 Task: Add the task  Integrate website with a new live chat support system to the section Galaxy Quest in the project BioForge and add a Due Date to the respective task as 2023/12/28
Action: Mouse moved to (580, 366)
Screenshot: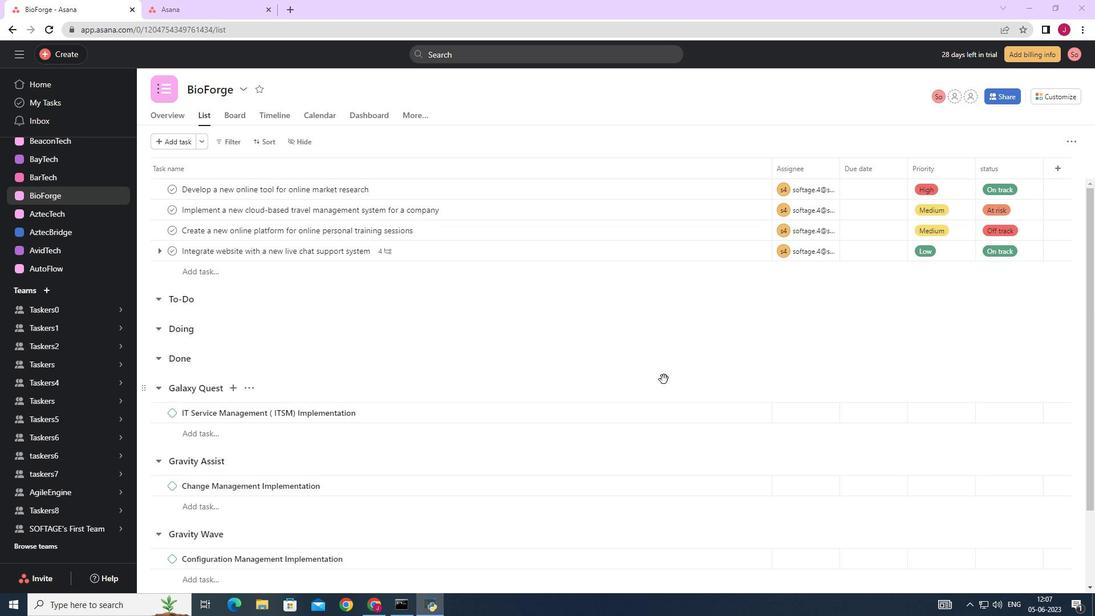 
Action: Mouse scrolled (580, 367) with delta (0, 0)
Screenshot: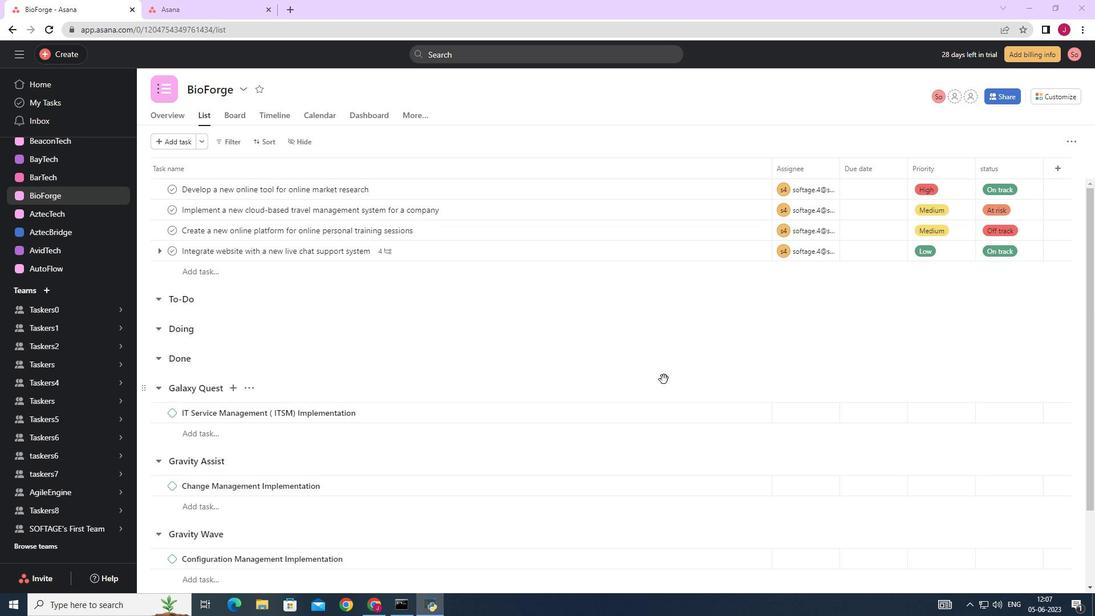 
Action: Mouse moved to (578, 366)
Screenshot: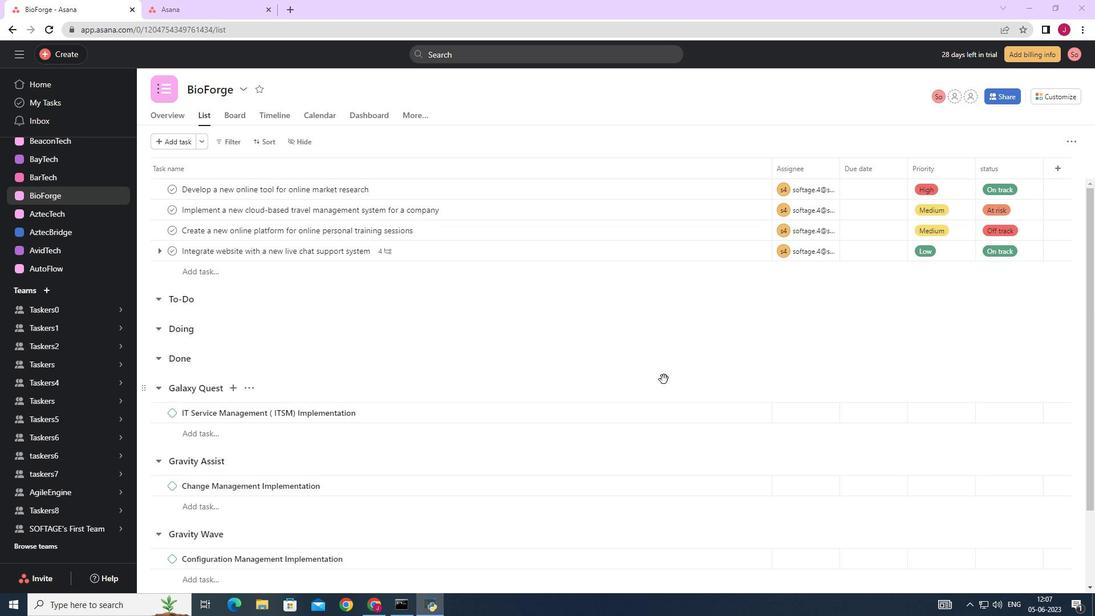 
Action: Mouse scrolled (578, 367) with delta (0, 0)
Screenshot: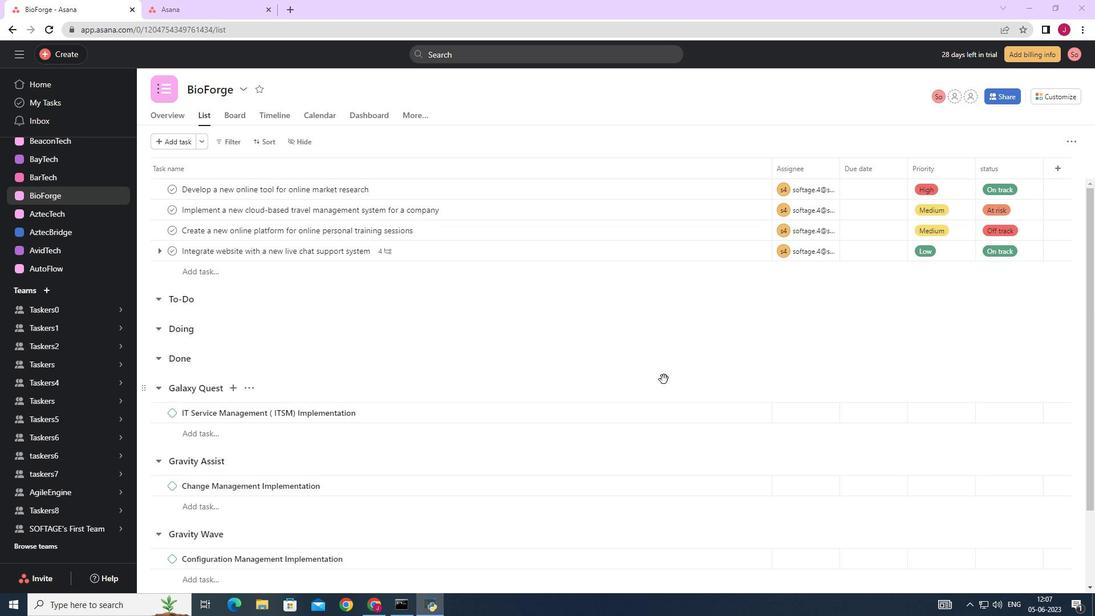 
Action: Mouse moved to (507, 345)
Screenshot: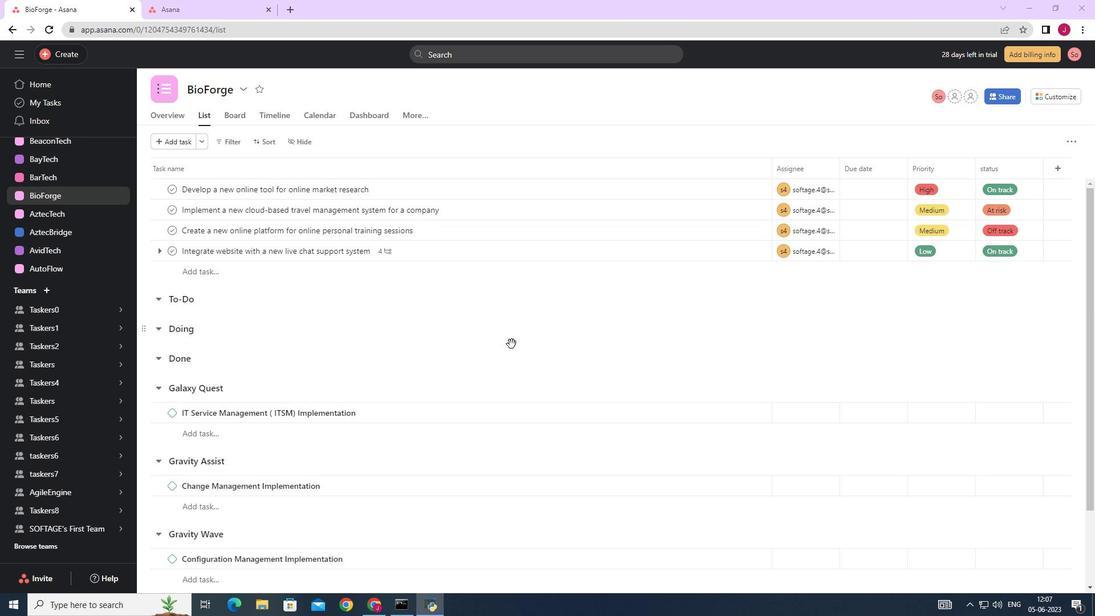 
Action: Mouse scrolled (507, 345) with delta (0, 0)
Screenshot: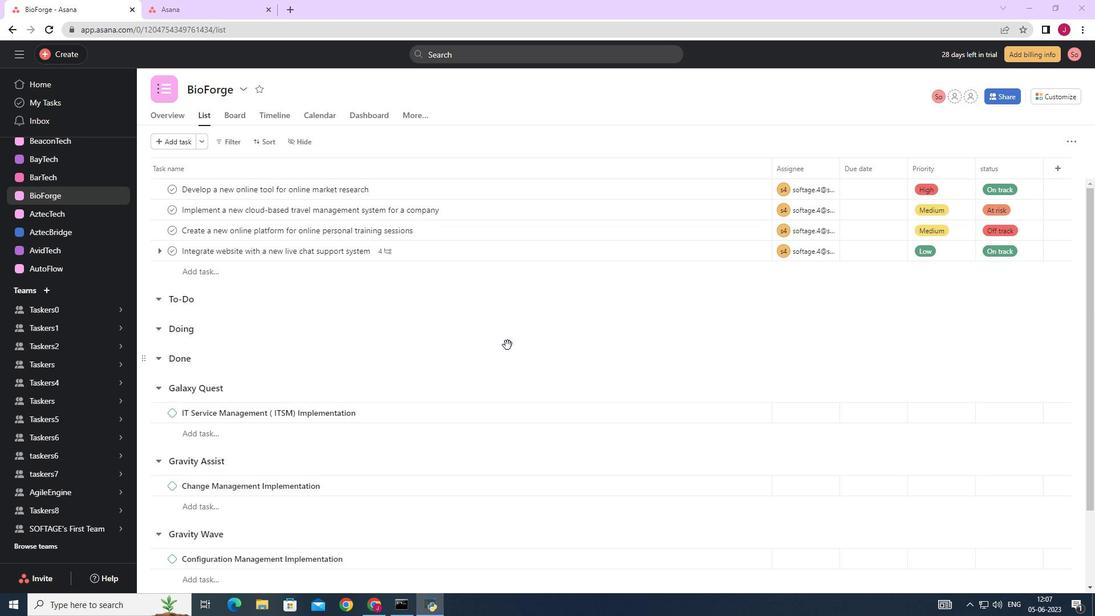 
Action: Mouse moved to (506, 345)
Screenshot: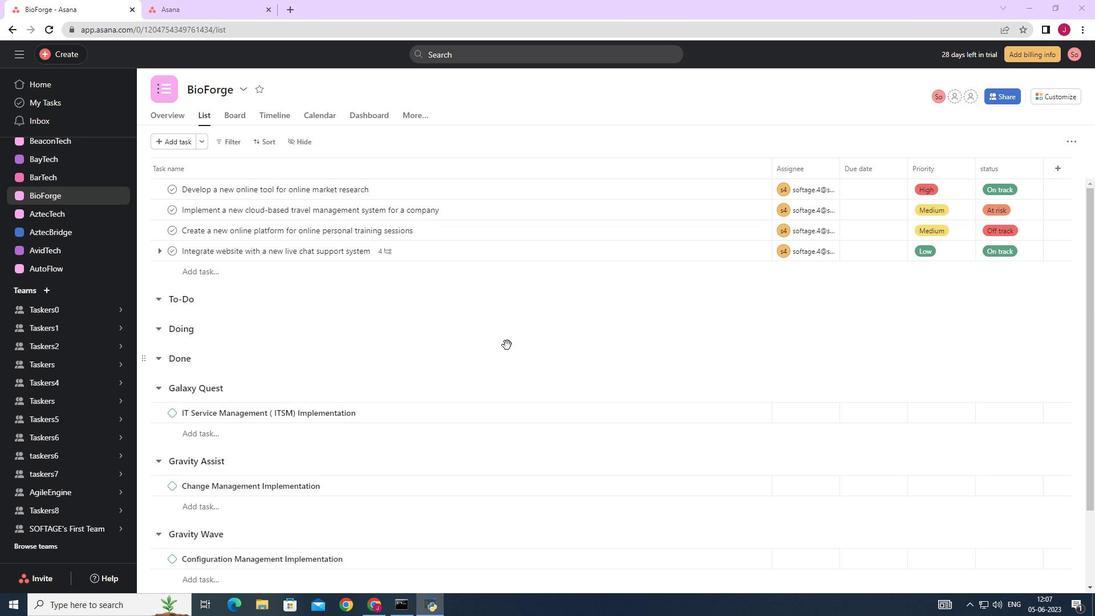 
Action: Mouse scrolled (506, 345) with delta (0, 0)
Screenshot: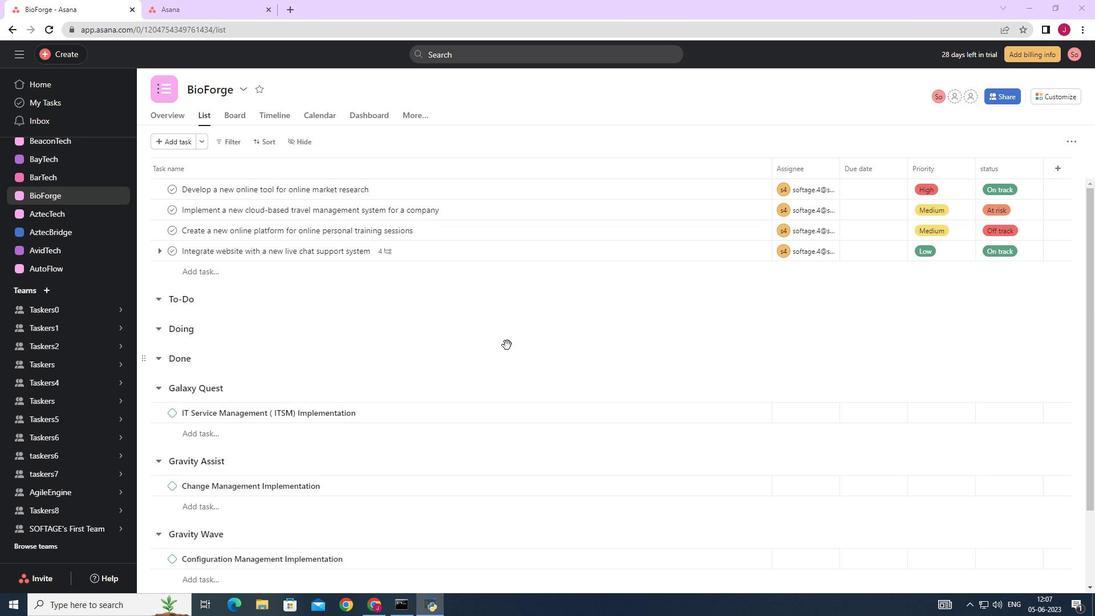 
Action: Mouse moved to (748, 253)
Screenshot: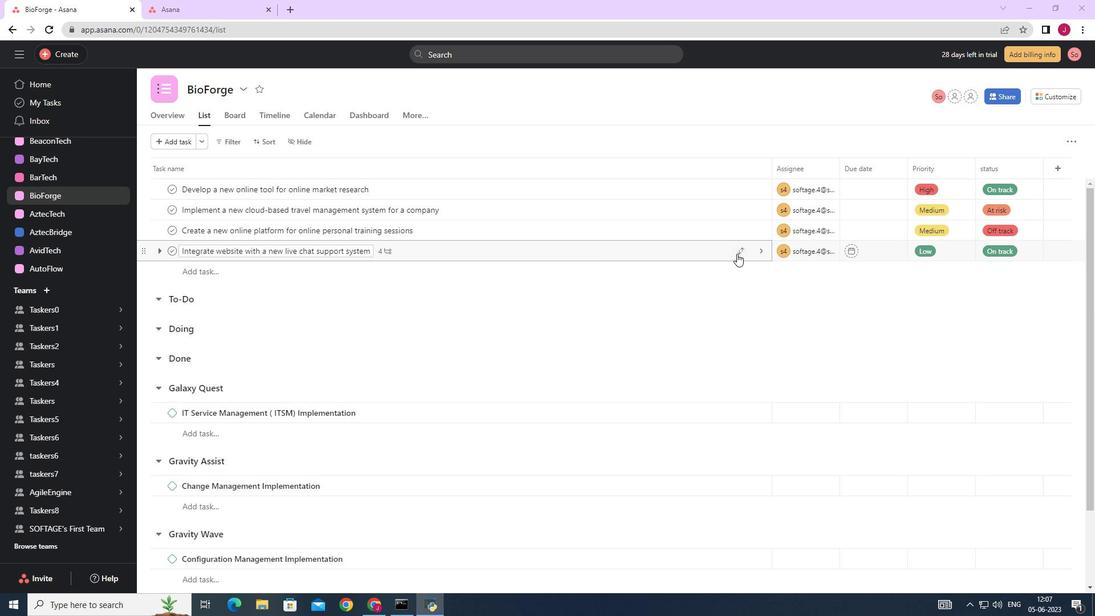 
Action: Mouse pressed left at (748, 253)
Screenshot: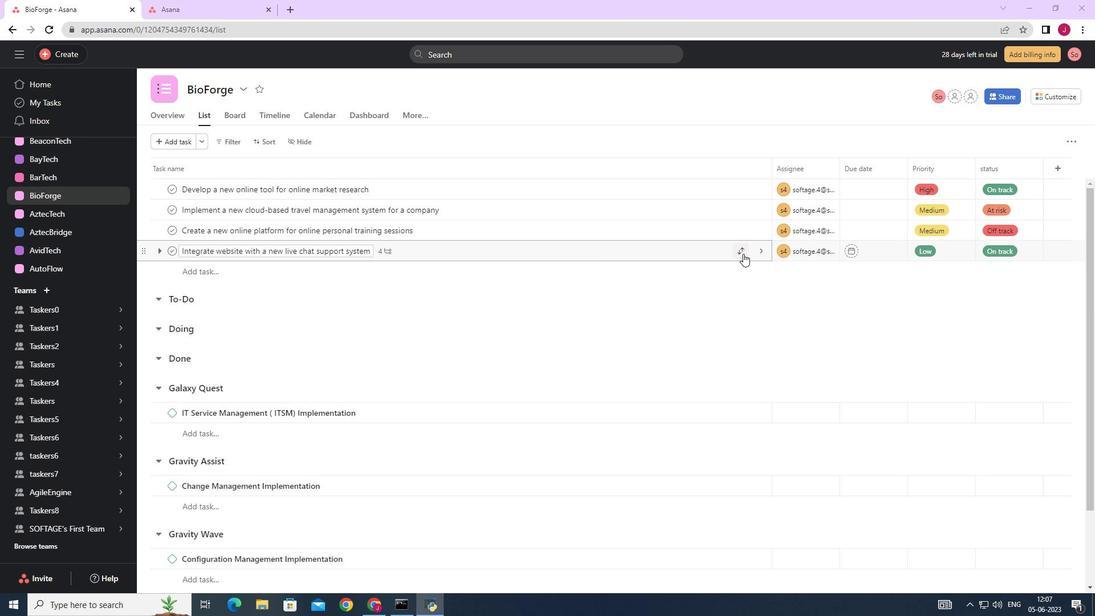 
Action: Mouse moved to (699, 377)
Screenshot: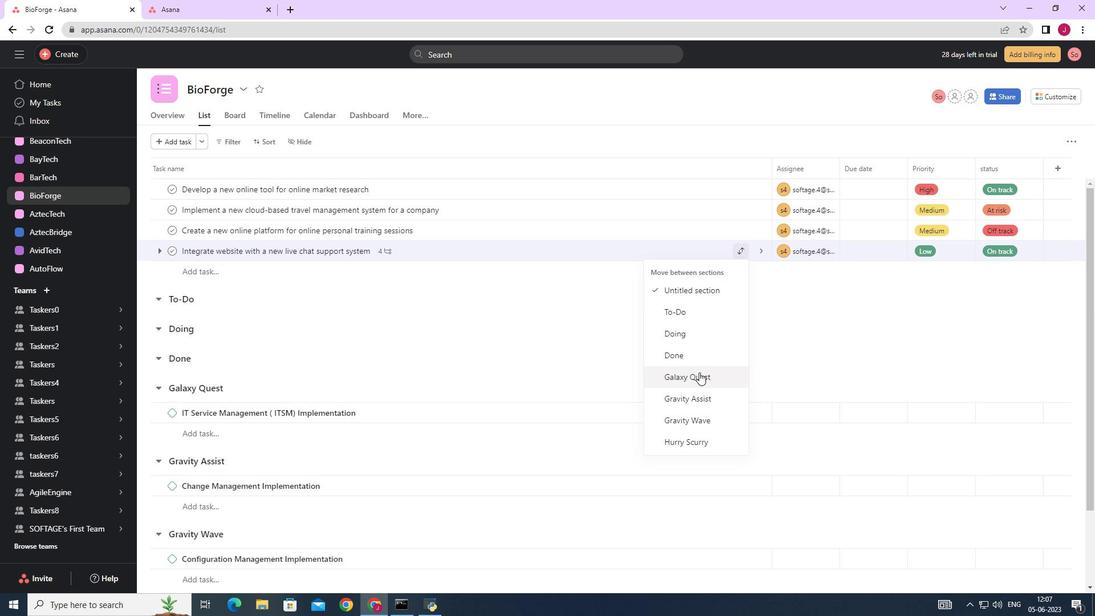 
Action: Mouse pressed left at (699, 377)
Screenshot: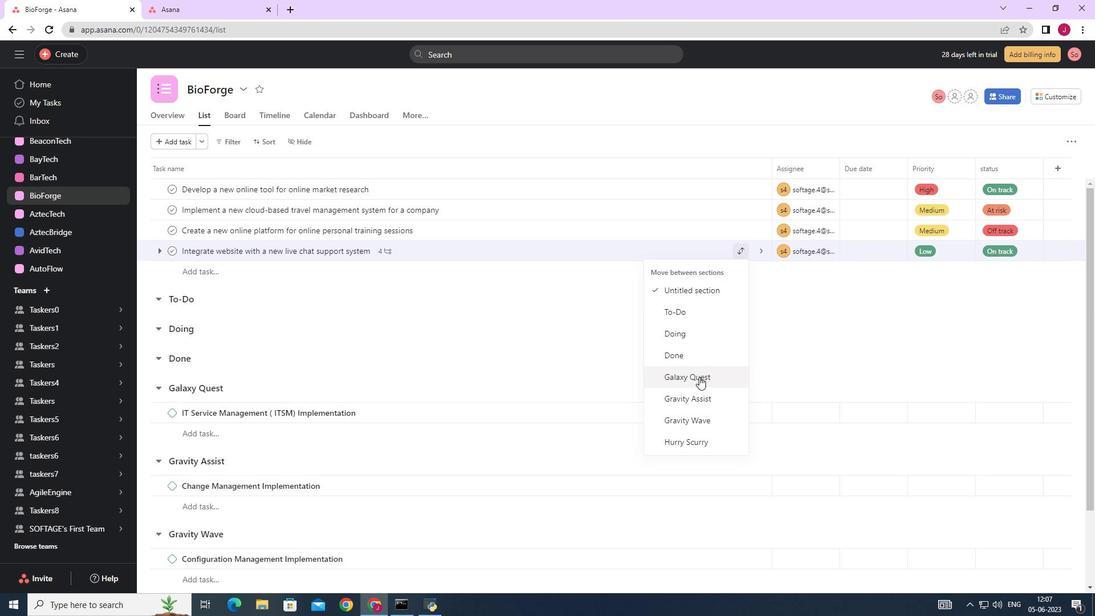 
Action: Mouse moved to (861, 396)
Screenshot: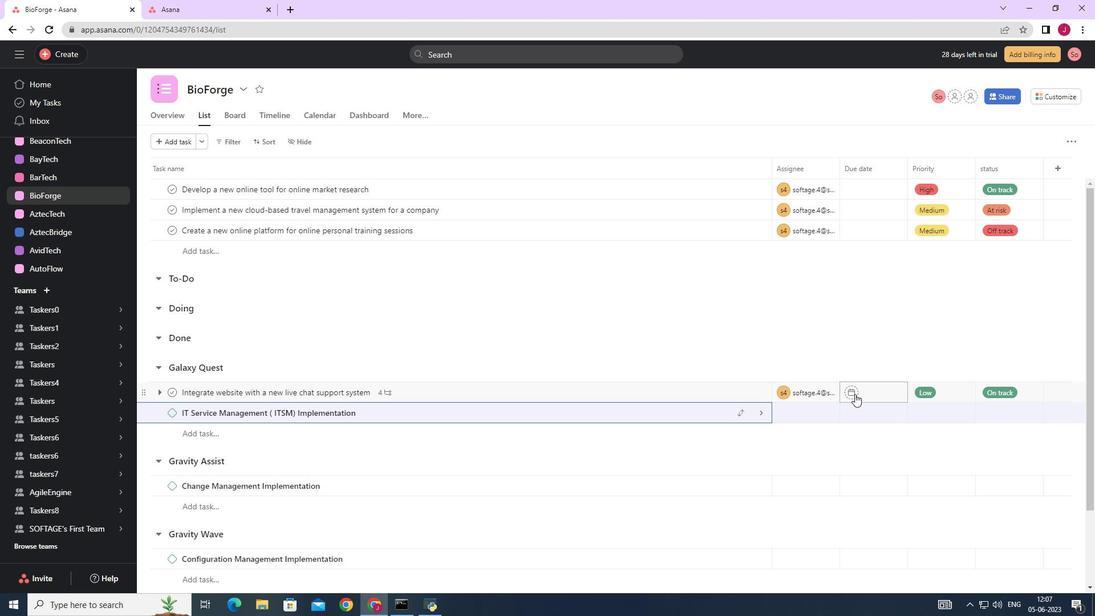 
Action: Mouse pressed left at (861, 396)
Screenshot: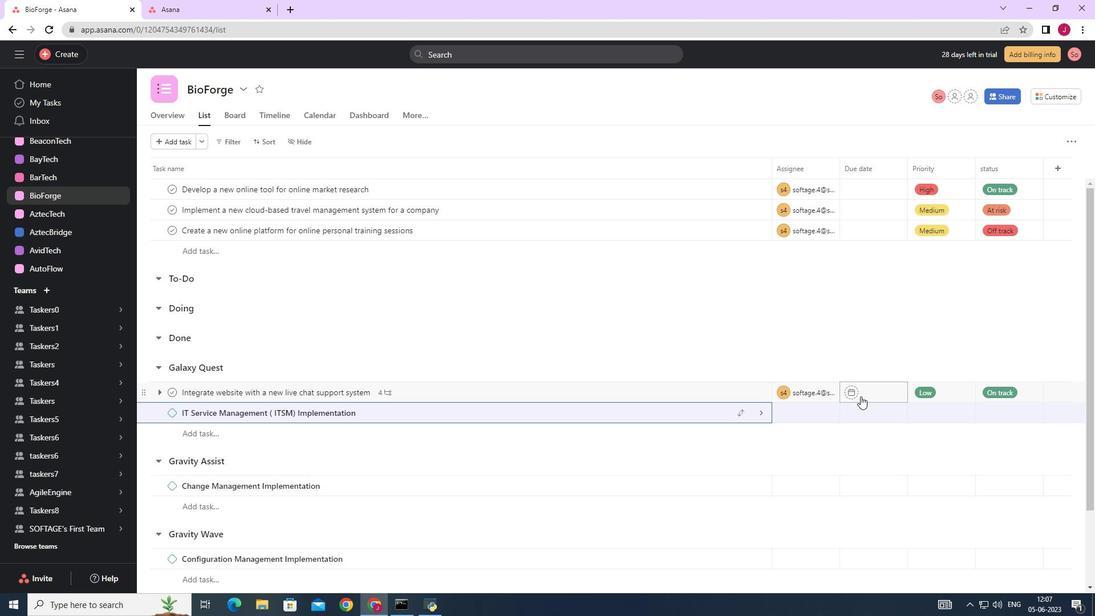 
Action: Mouse moved to (990, 213)
Screenshot: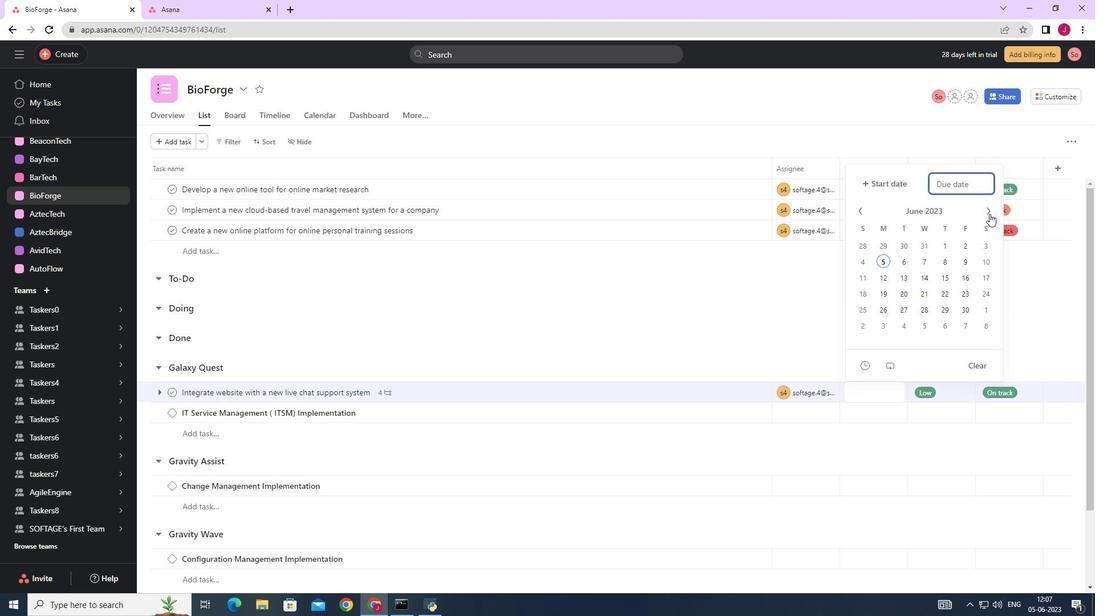 
Action: Mouse pressed left at (990, 213)
Screenshot: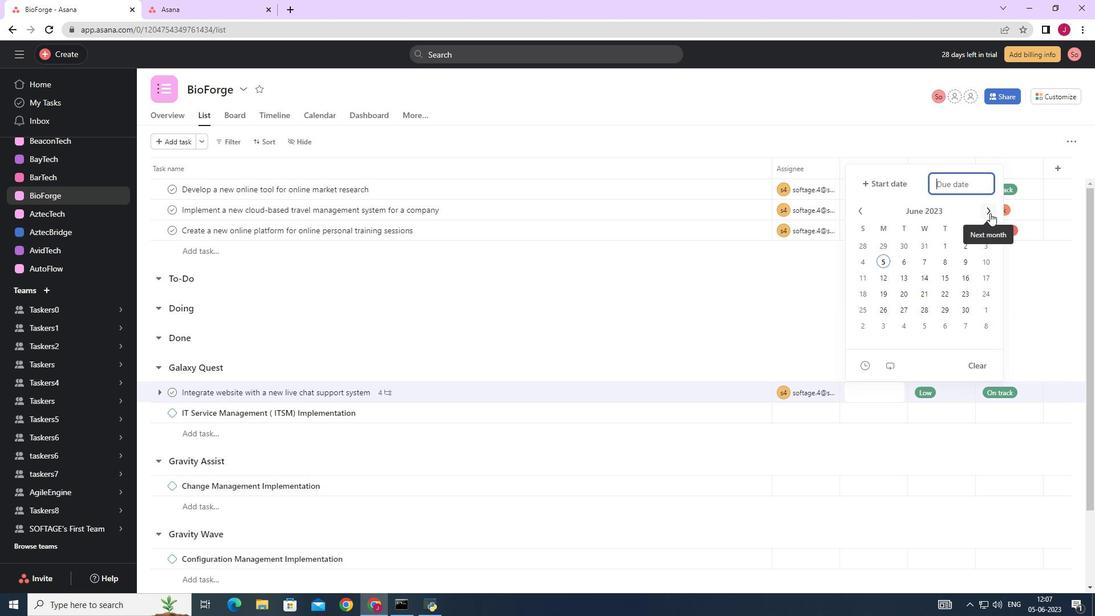 
Action: Mouse pressed left at (990, 213)
Screenshot: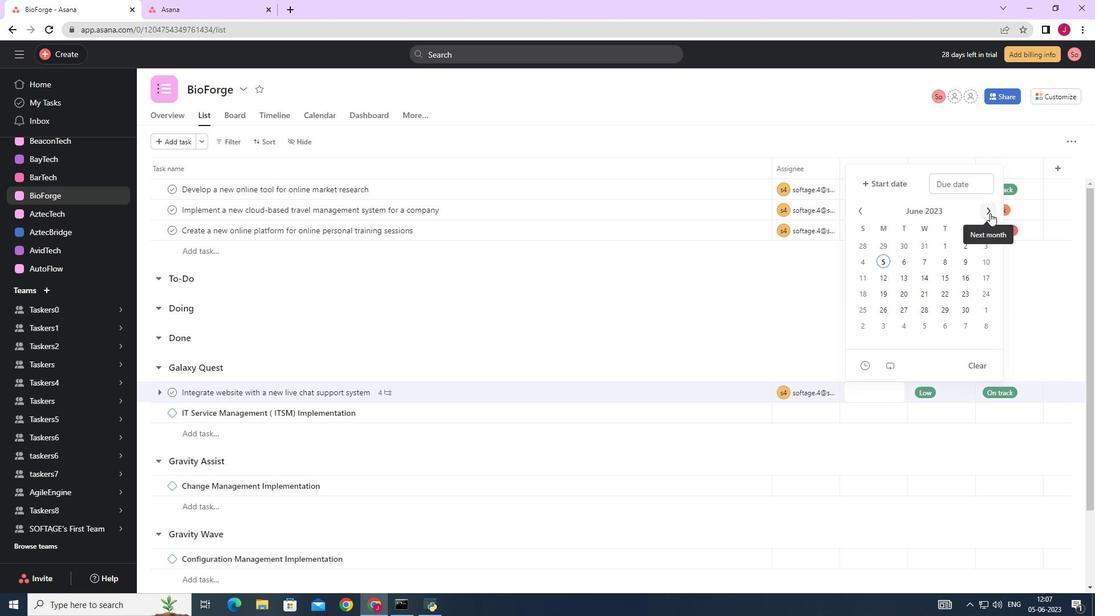 
Action: Mouse pressed left at (990, 213)
Screenshot: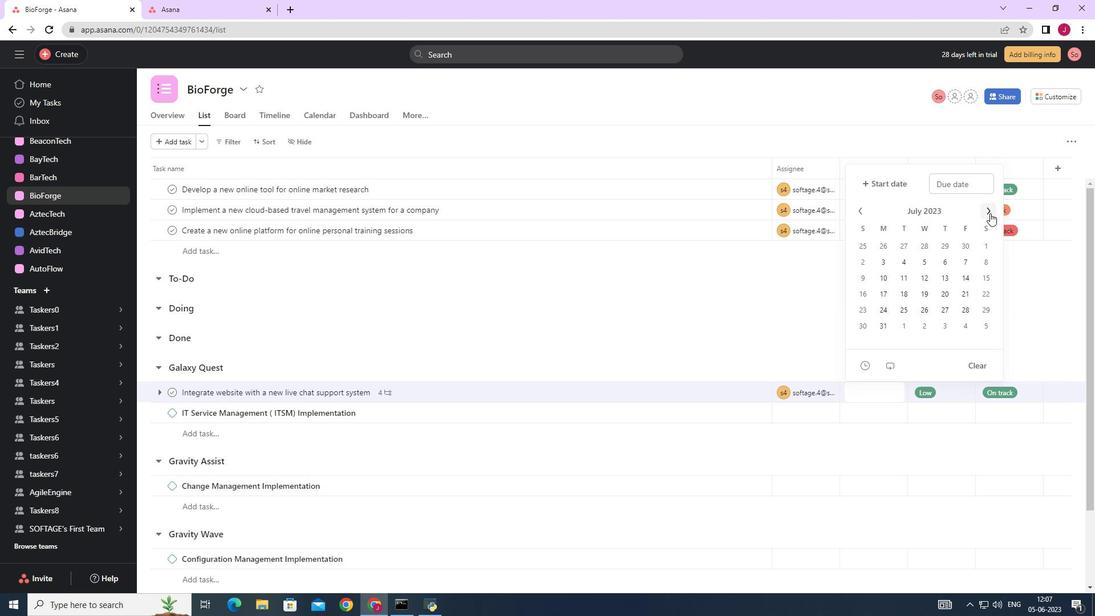 
Action: Mouse pressed left at (990, 213)
Screenshot: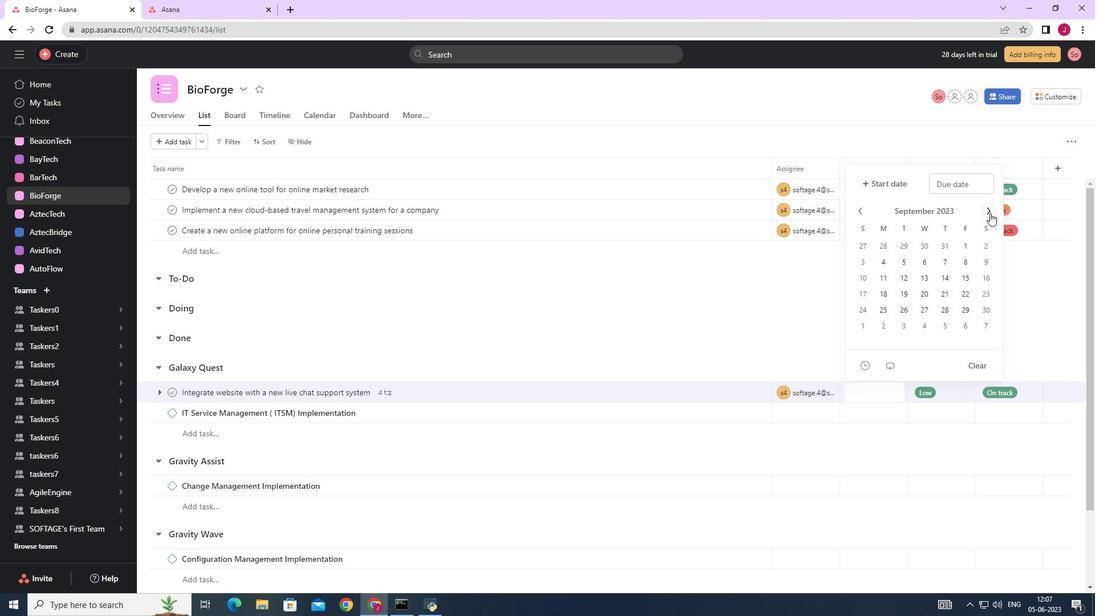 
Action: Mouse pressed left at (990, 213)
Screenshot: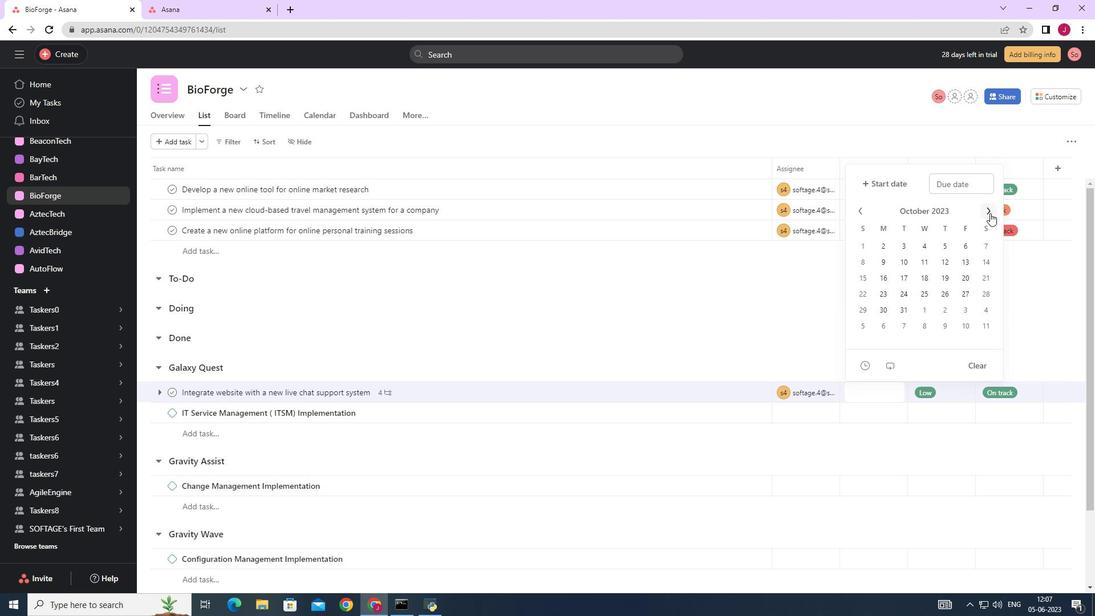
Action: Mouse pressed left at (990, 213)
Screenshot: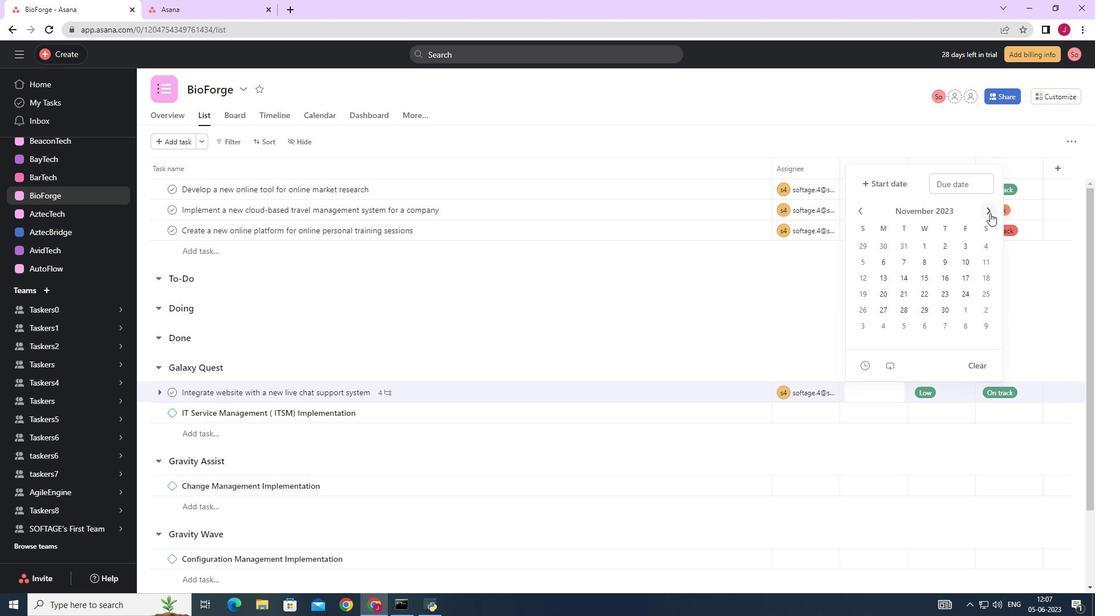 
Action: Mouse moved to (943, 306)
Screenshot: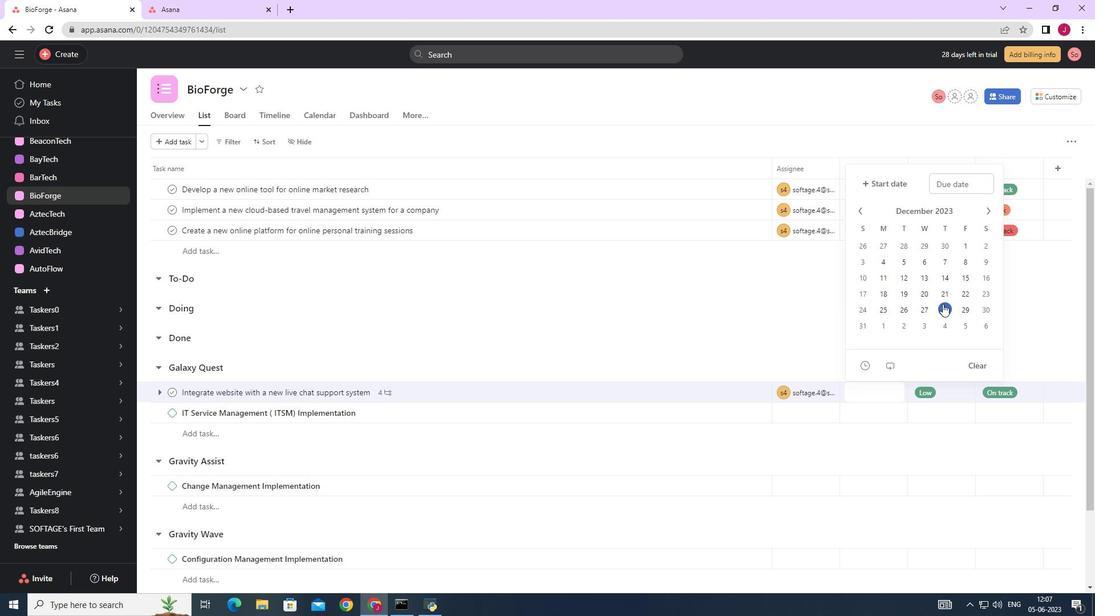 
Action: Mouse pressed left at (943, 306)
Screenshot: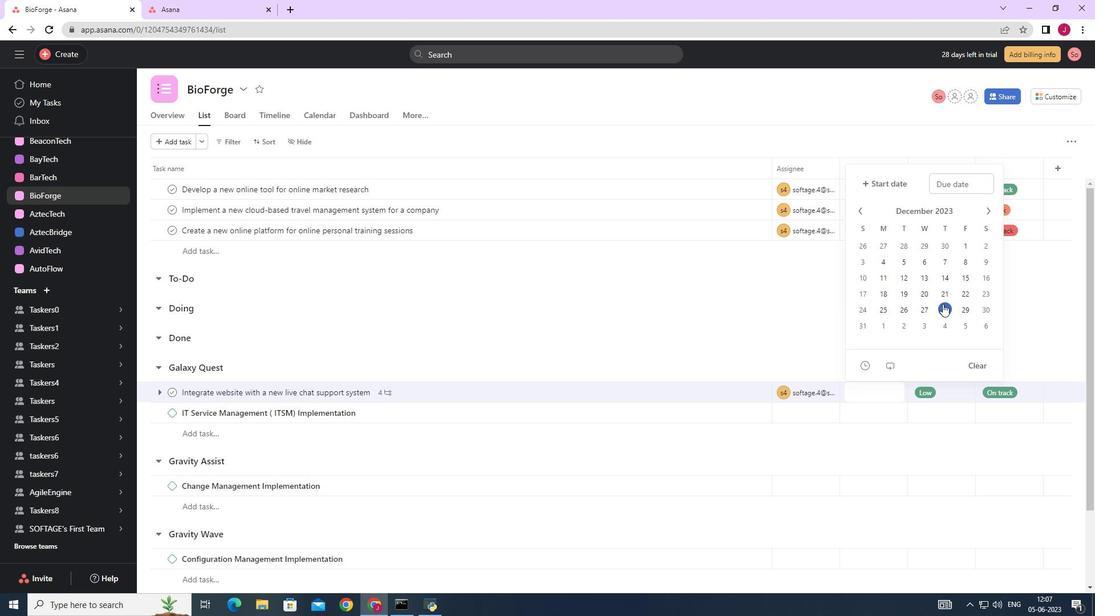 
Action: Mouse moved to (1033, 310)
Screenshot: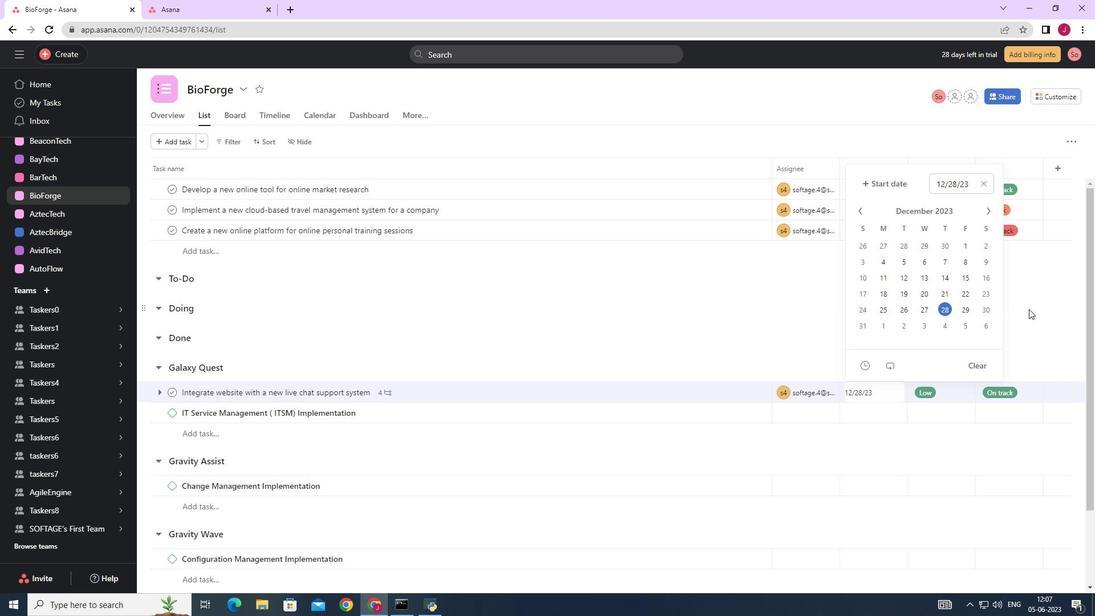 
Action: Mouse pressed left at (1033, 310)
Screenshot: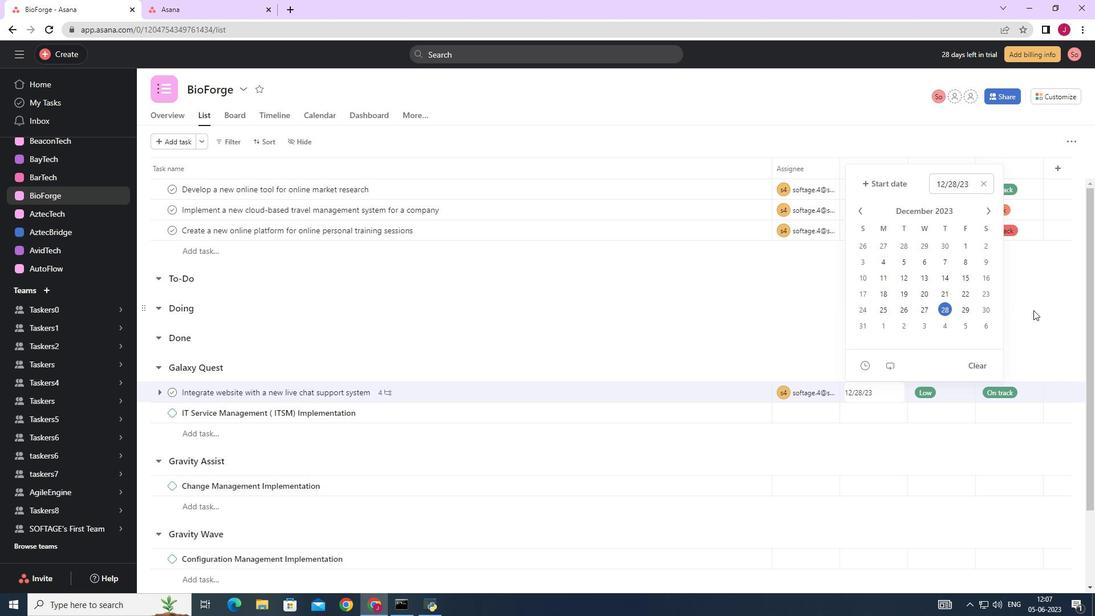 
Action: Mouse moved to (1033, 309)
Screenshot: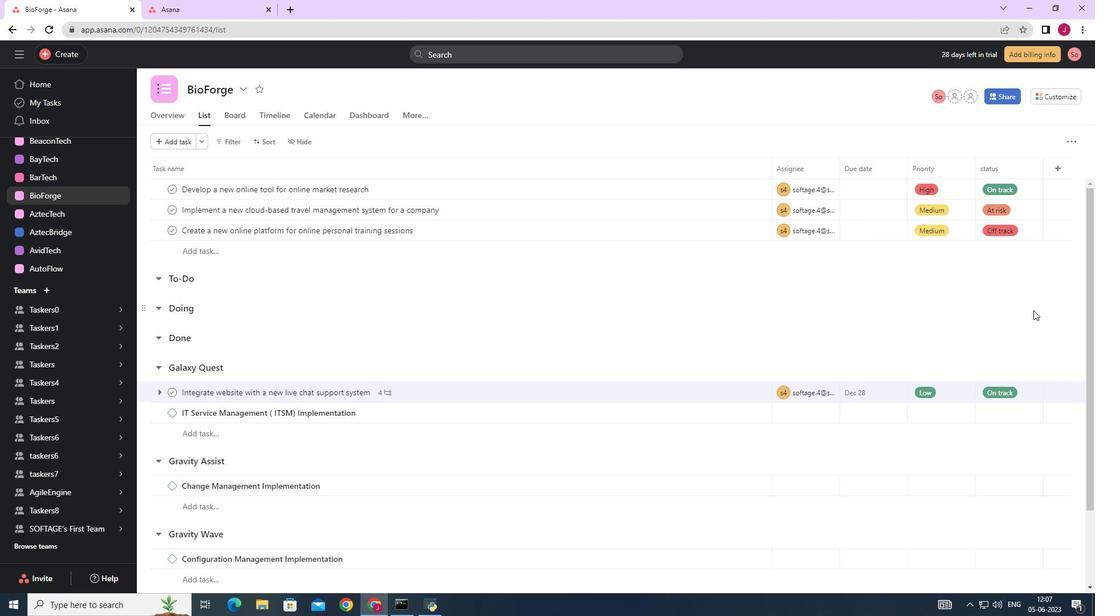 
